 Task: Create a rule when a due date more than days from now is removed from a card by anyone except me.
Action: Mouse moved to (1055, 91)
Screenshot: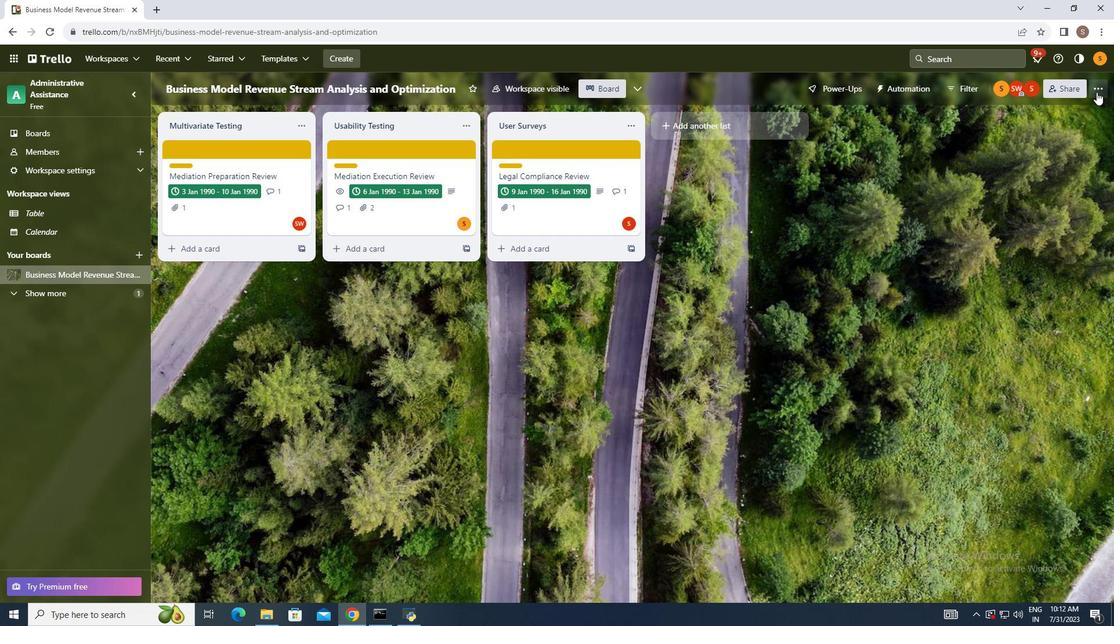
Action: Mouse pressed left at (1055, 91)
Screenshot: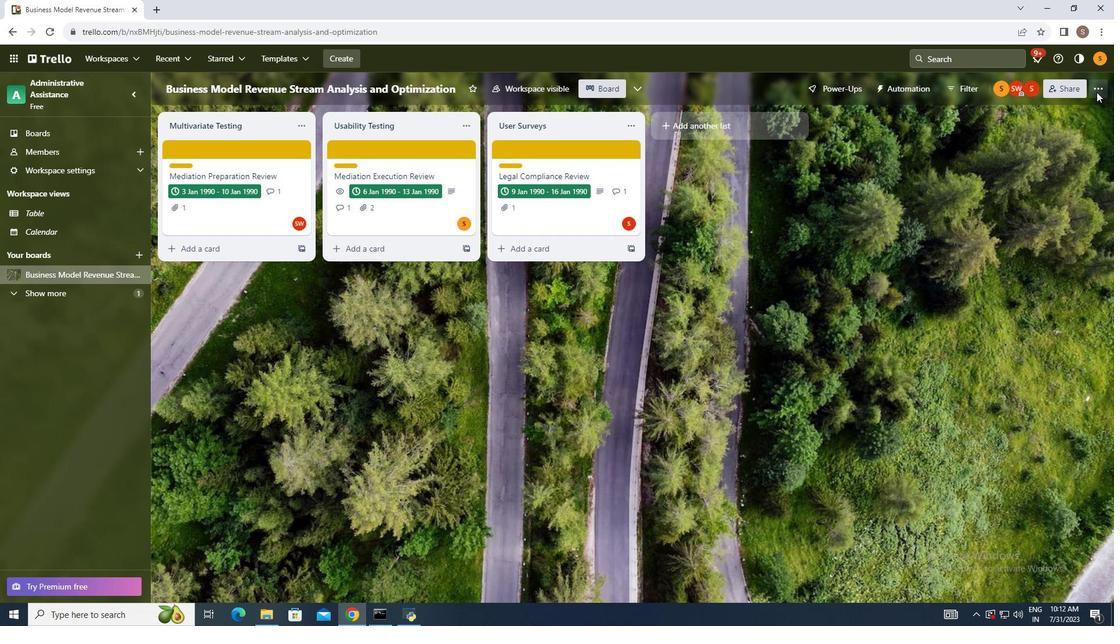 
Action: Mouse moved to (941, 236)
Screenshot: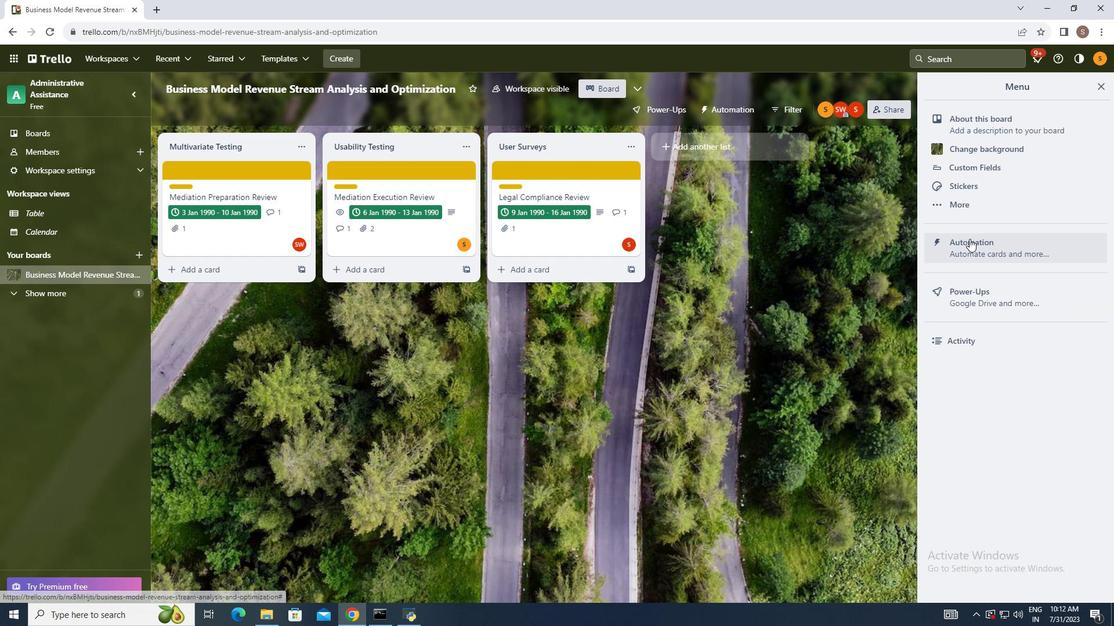 
Action: Mouse pressed left at (941, 236)
Screenshot: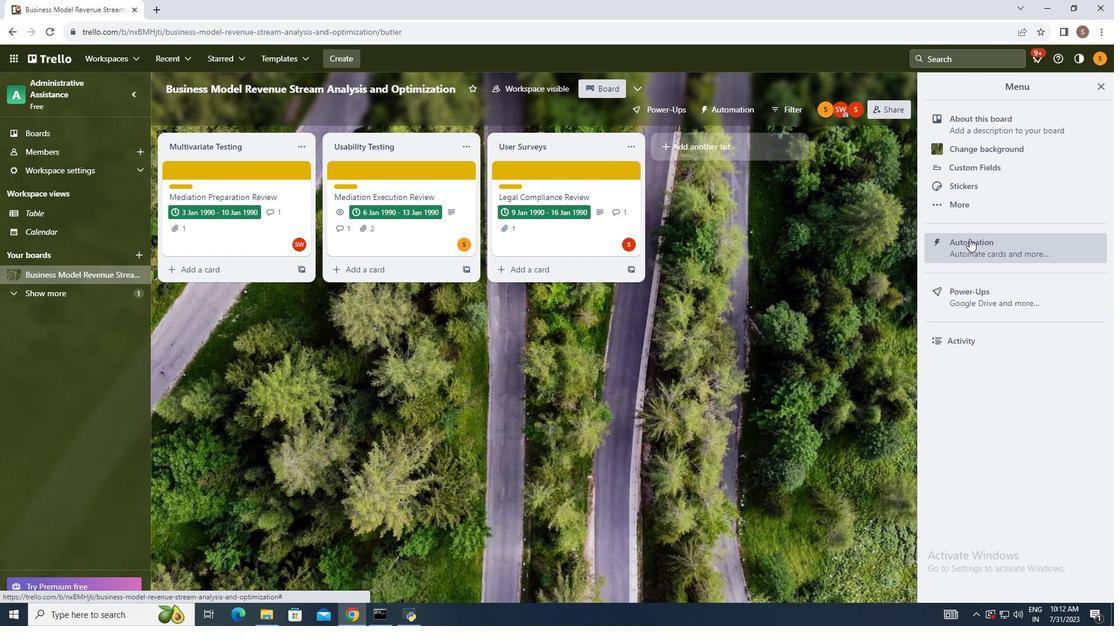 
Action: Mouse moved to (261, 204)
Screenshot: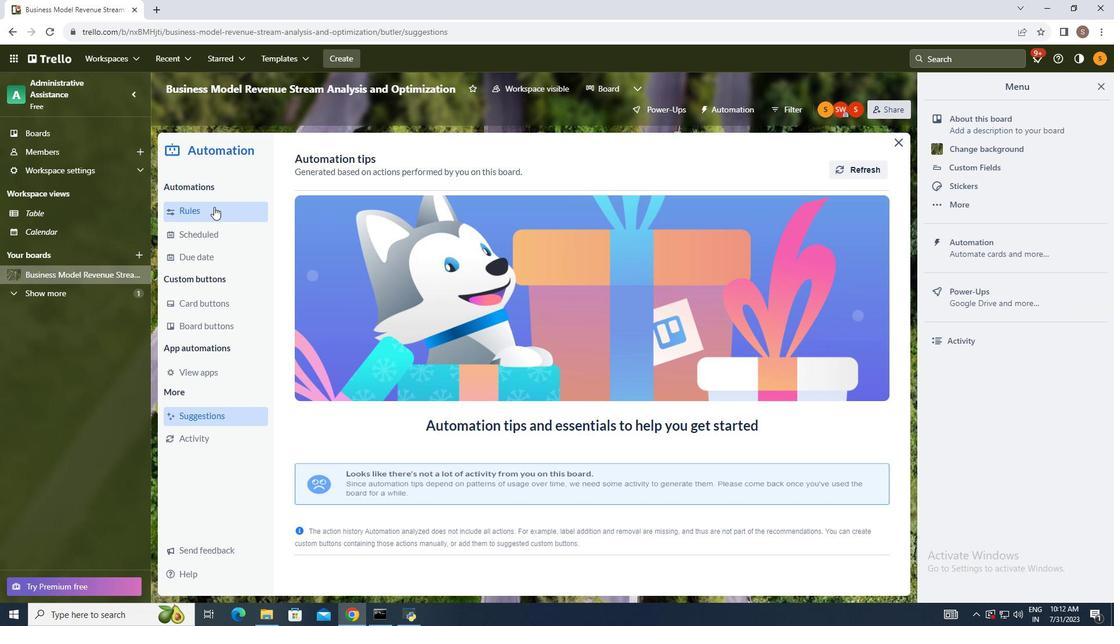 
Action: Mouse pressed left at (261, 204)
Screenshot: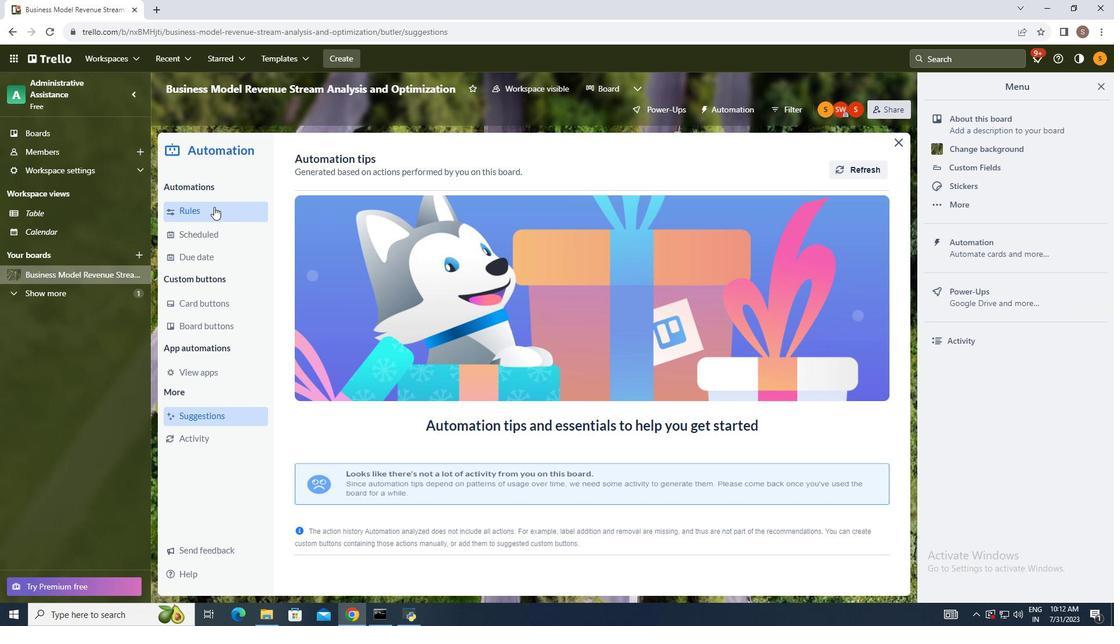 
Action: Mouse moved to (769, 161)
Screenshot: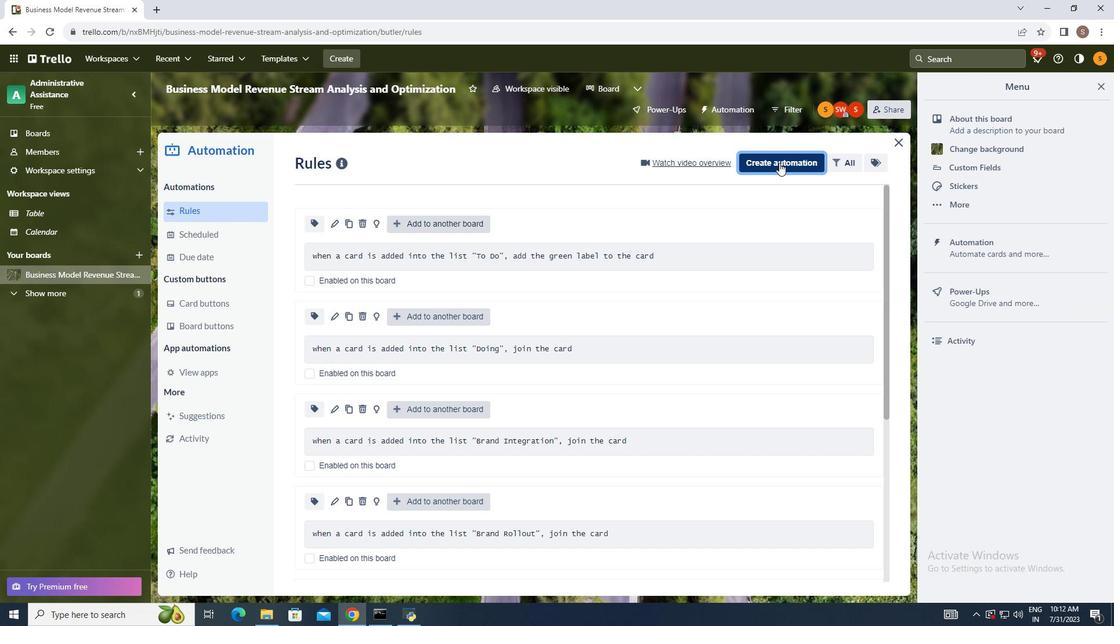 
Action: Mouse pressed left at (769, 161)
Screenshot: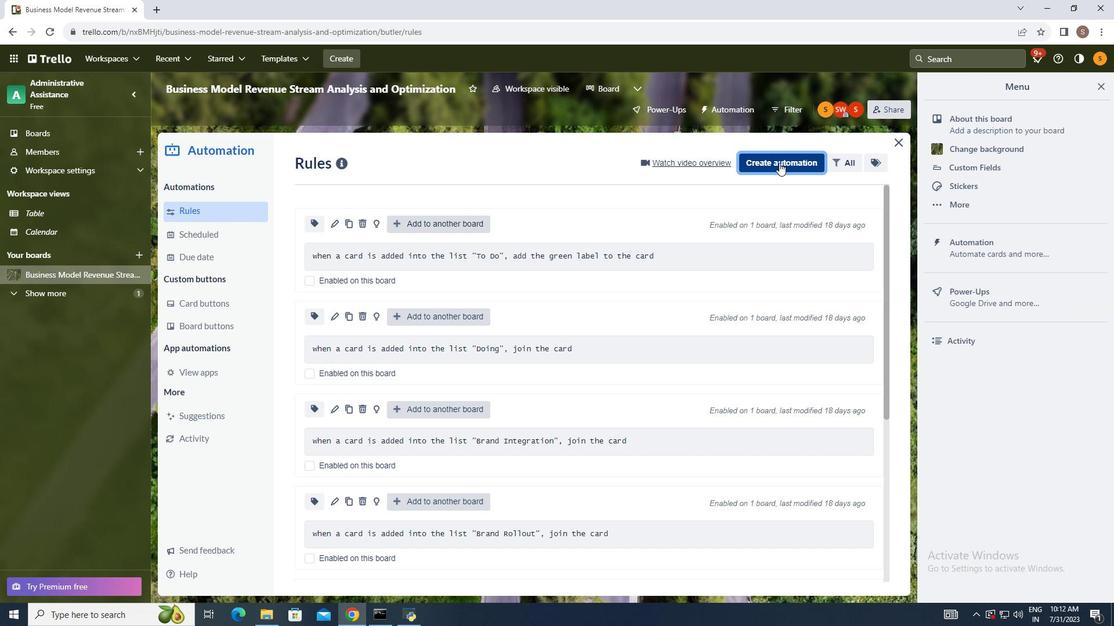 
Action: Mouse moved to (581, 267)
Screenshot: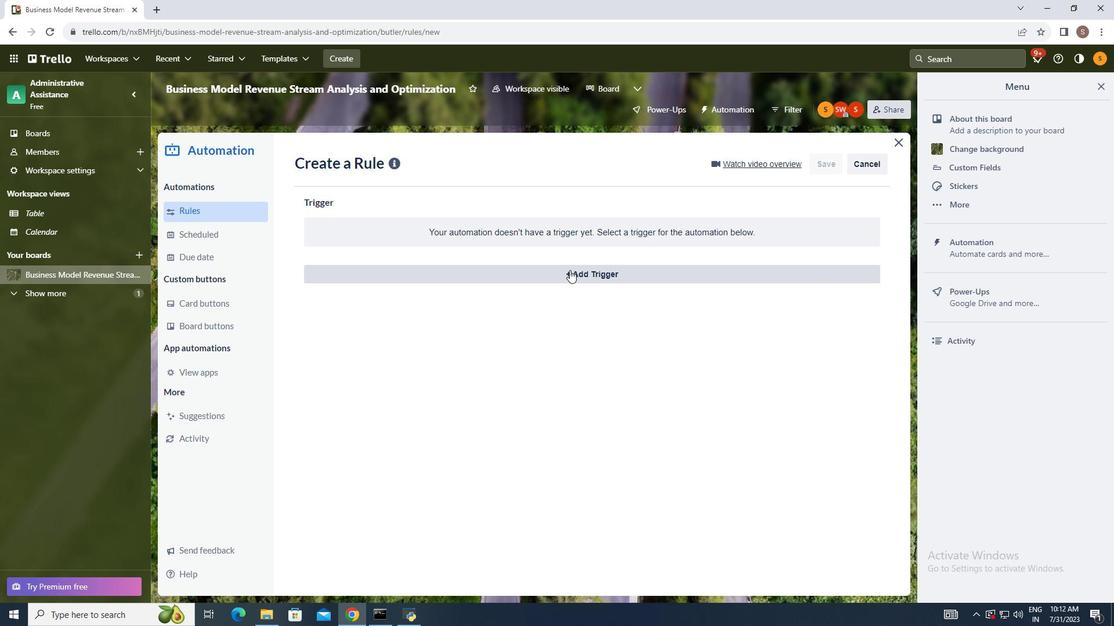 
Action: Mouse pressed left at (581, 267)
Screenshot: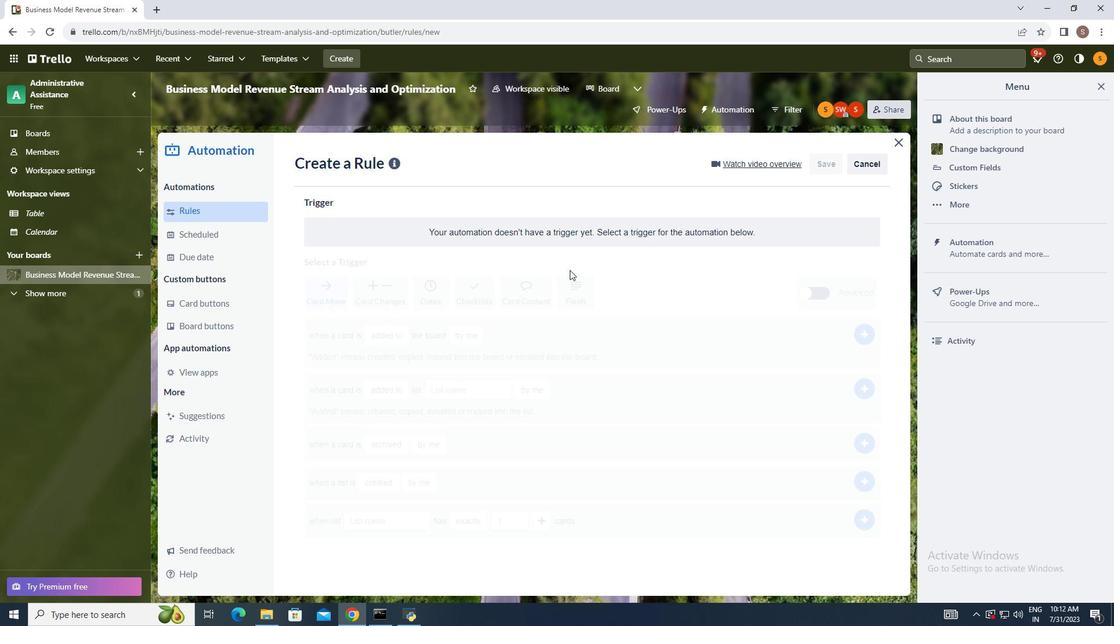 
Action: Mouse moved to (460, 304)
Screenshot: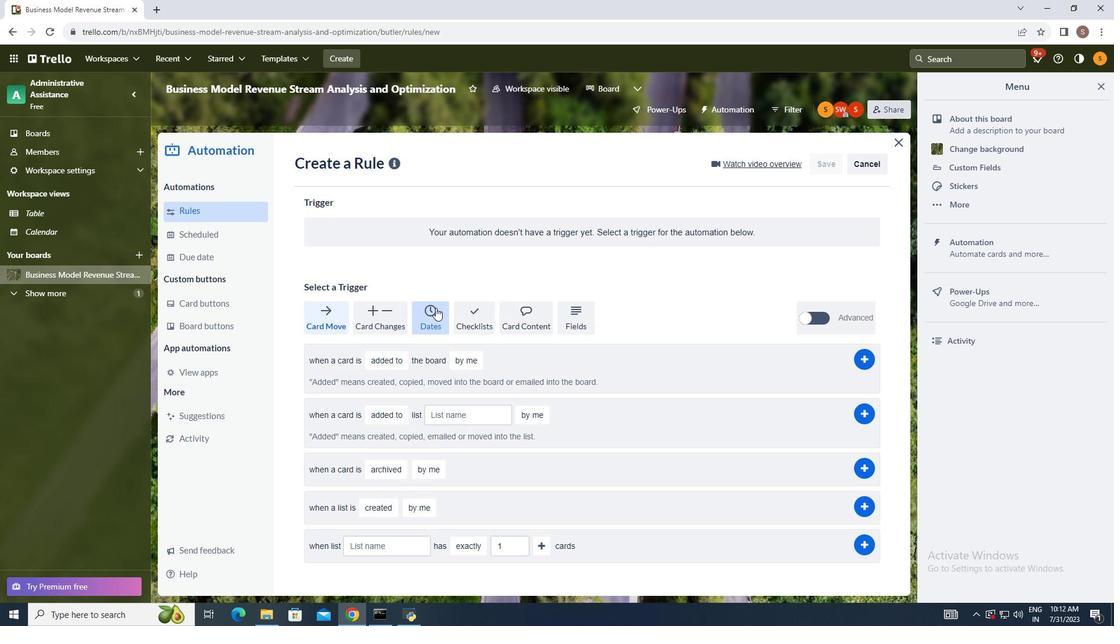 
Action: Mouse pressed left at (460, 304)
Screenshot: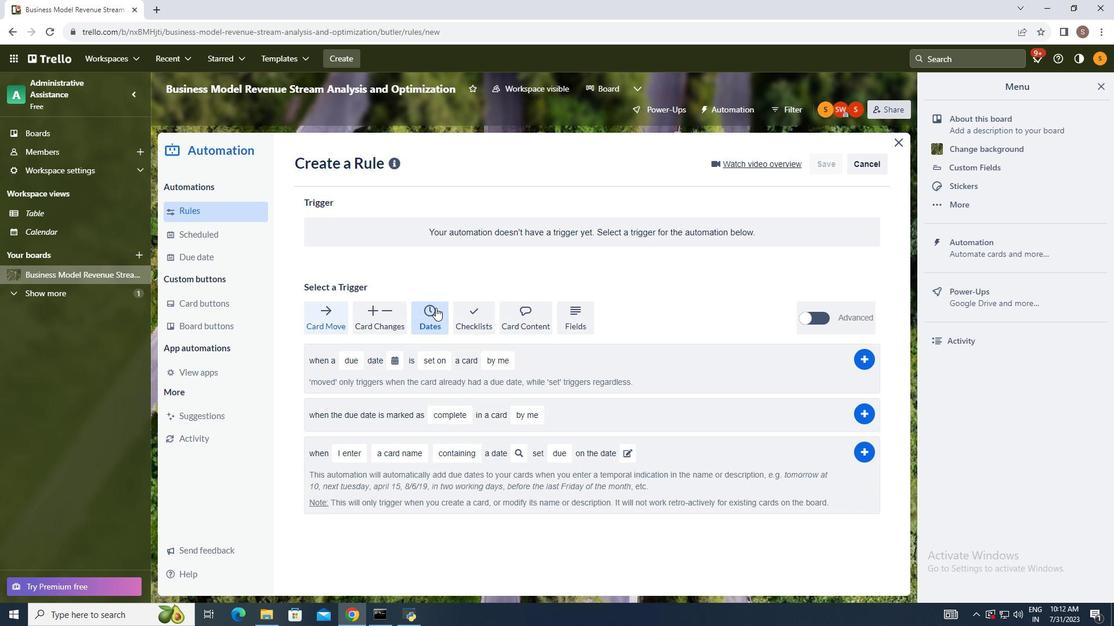 
Action: Mouse moved to (383, 350)
Screenshot: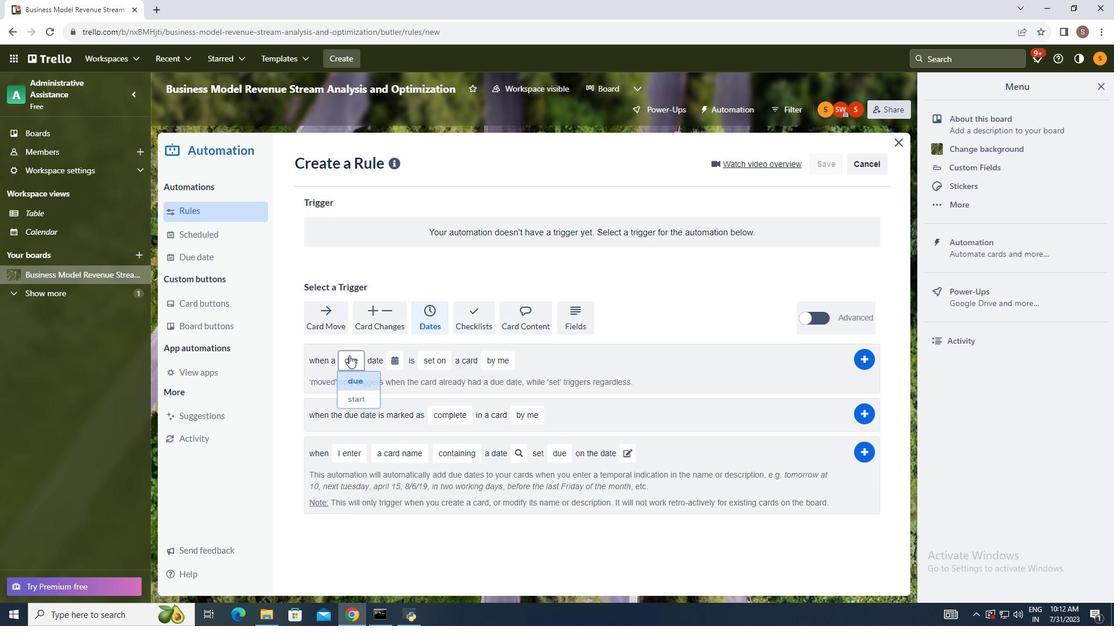 
Action: Mouse pressed left at (383, 350)
Screenshot: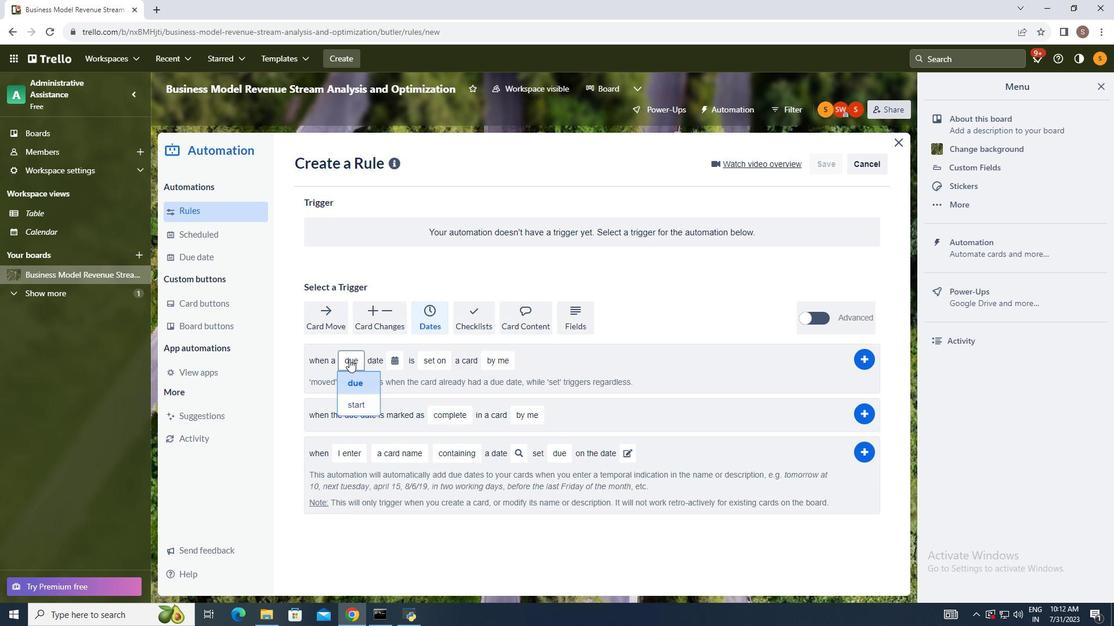 
Action: Mouse moved to (387, 375)
Screenshot: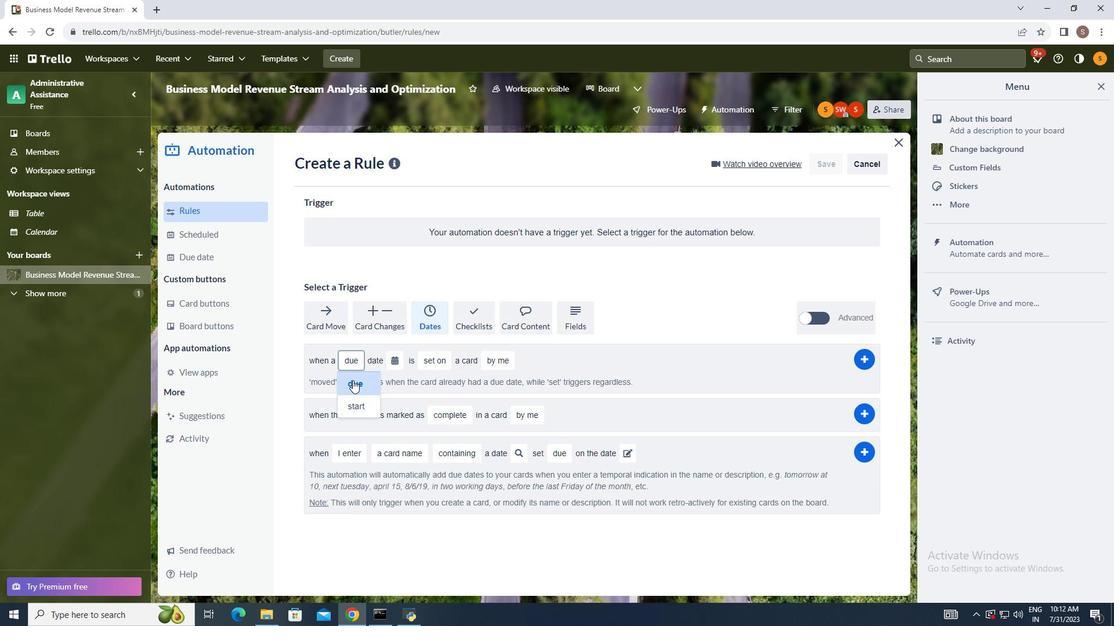 
Action: Mouse pressed left at (387, 375)
Screenshot: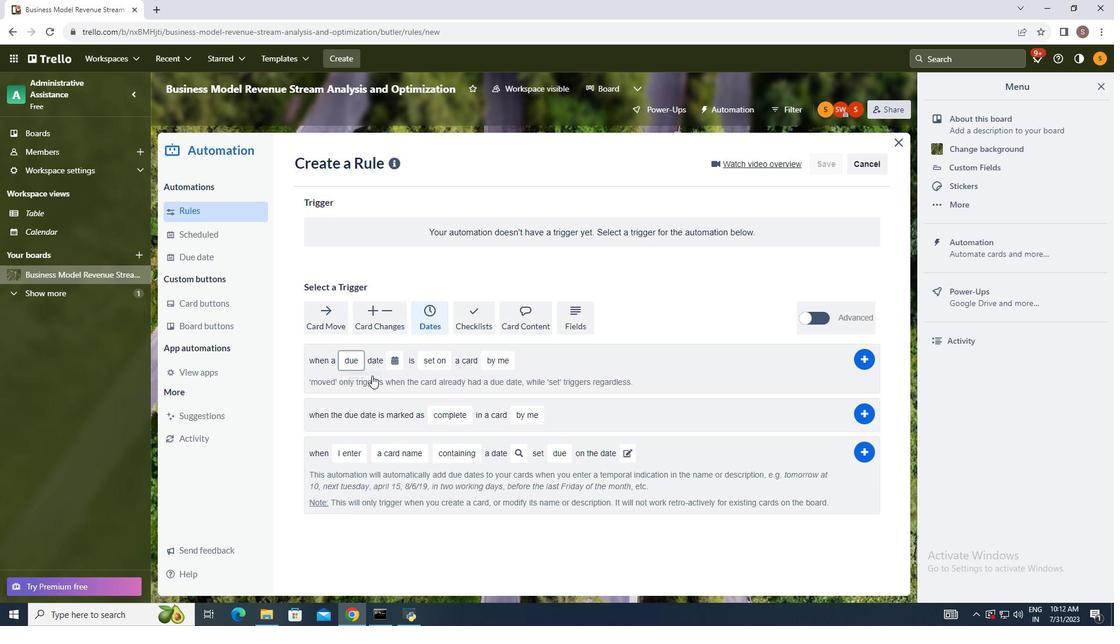
Action: Mouse moved to (429, 353)
Screenshot: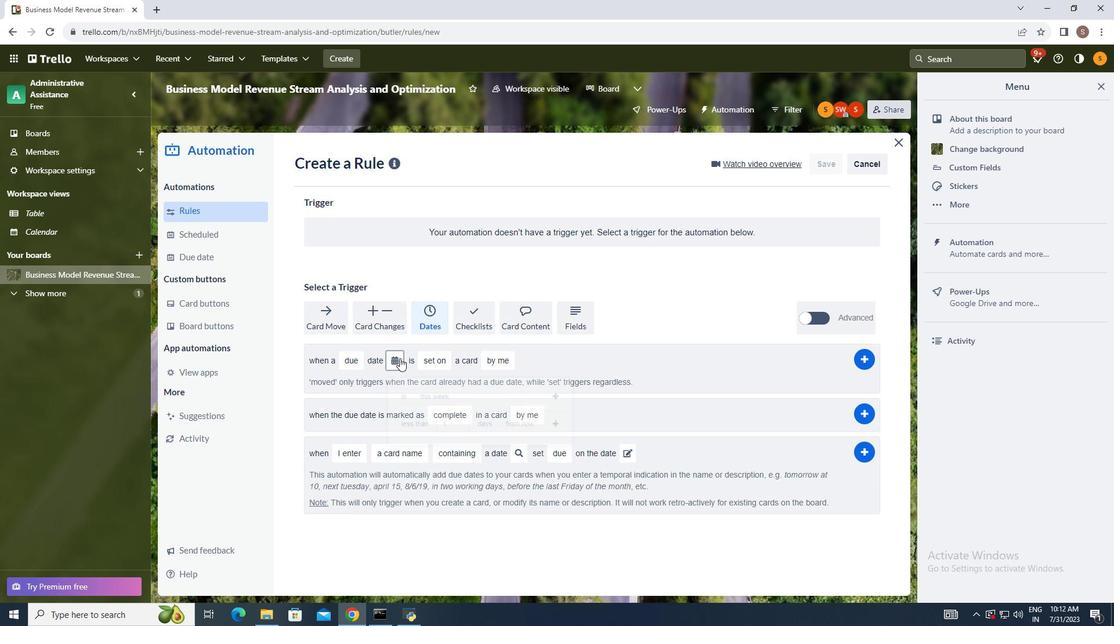 
Action: Mouse pressed left at (429, 353)
Screenshot: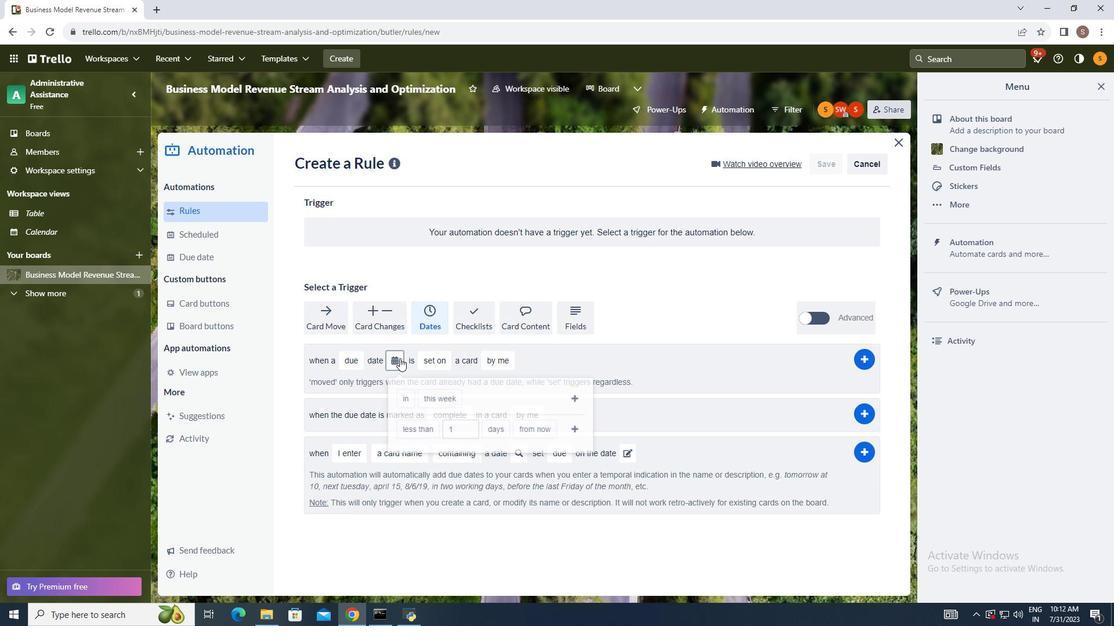 
Action: Mouse moved to (441, 422)
Screenshot: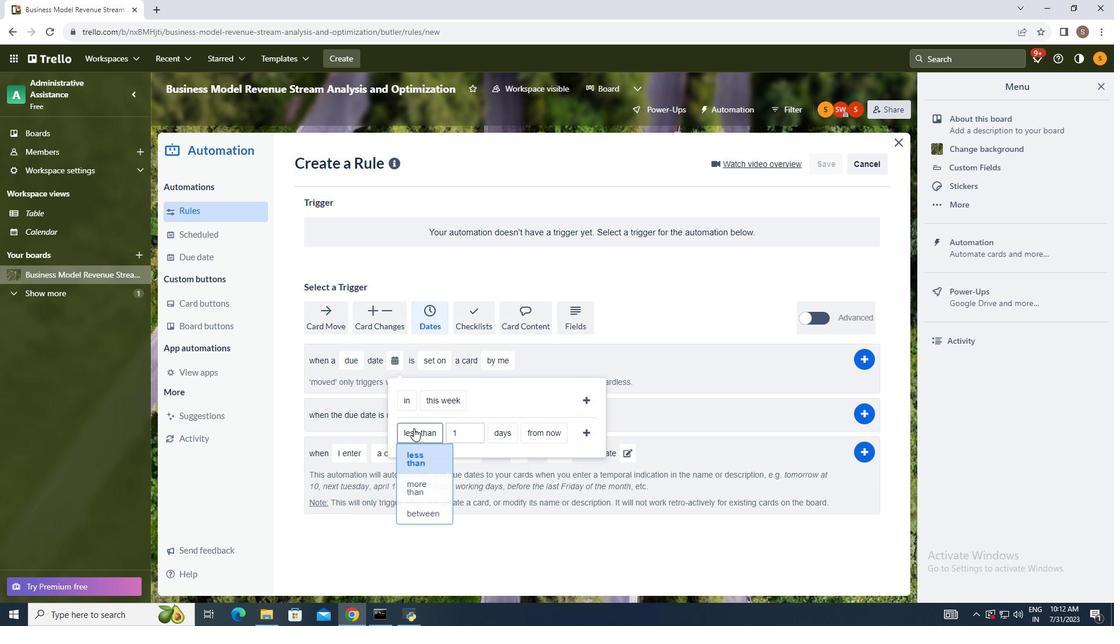 
Action: Mouse pressed left at (441, 422)
Screenshot: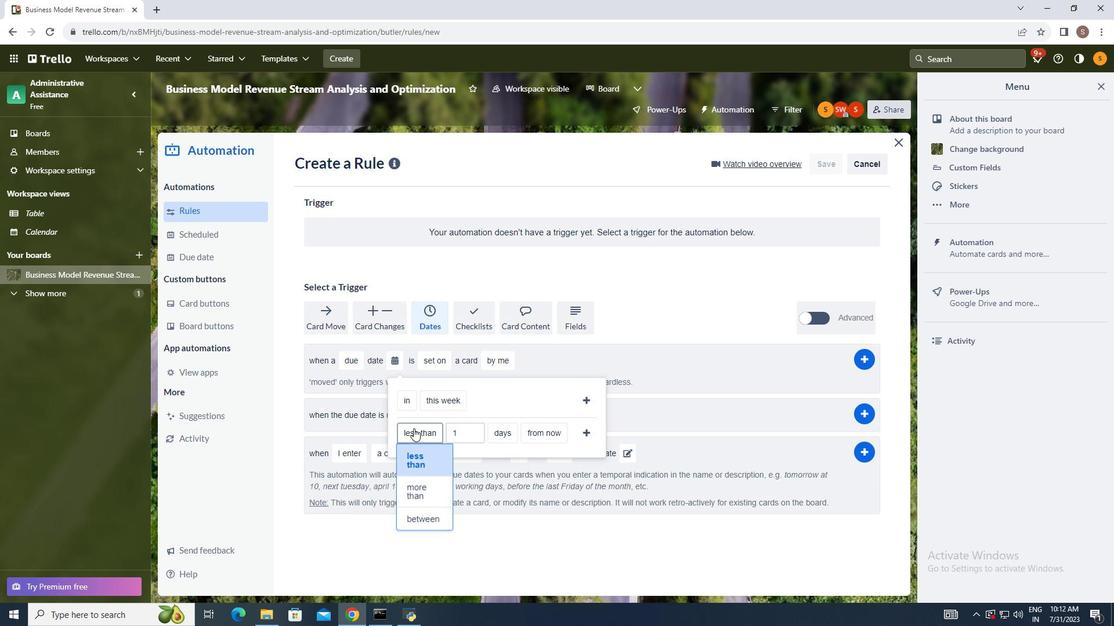 
Action: Mouse moved to (453, 484)
Screenshot: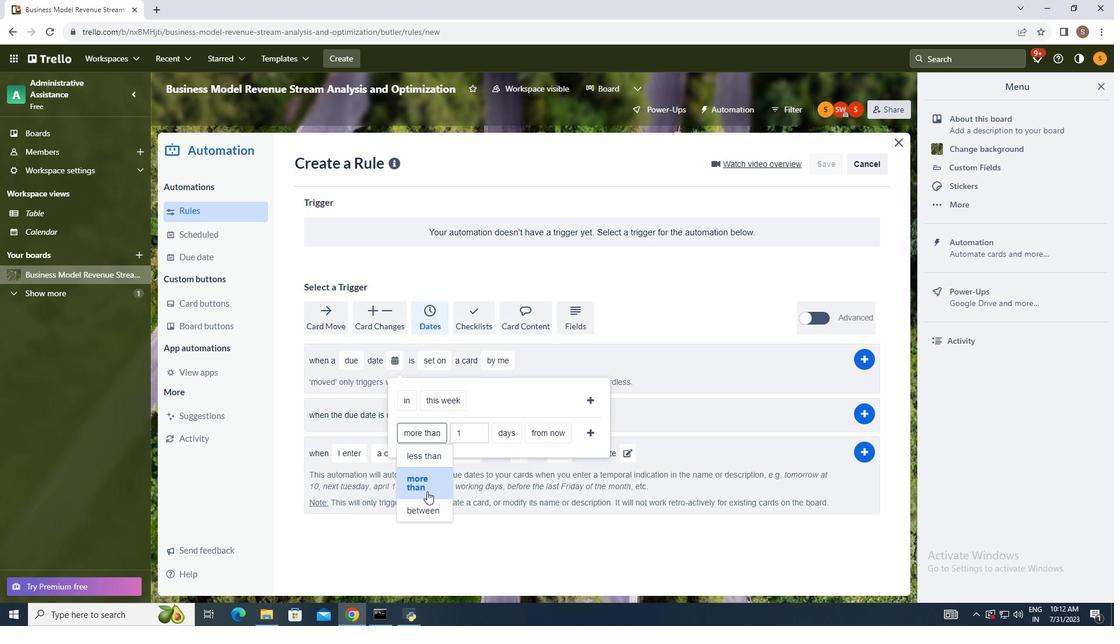 
Action: Mouse pressed left at (453, 484)
Screenshot: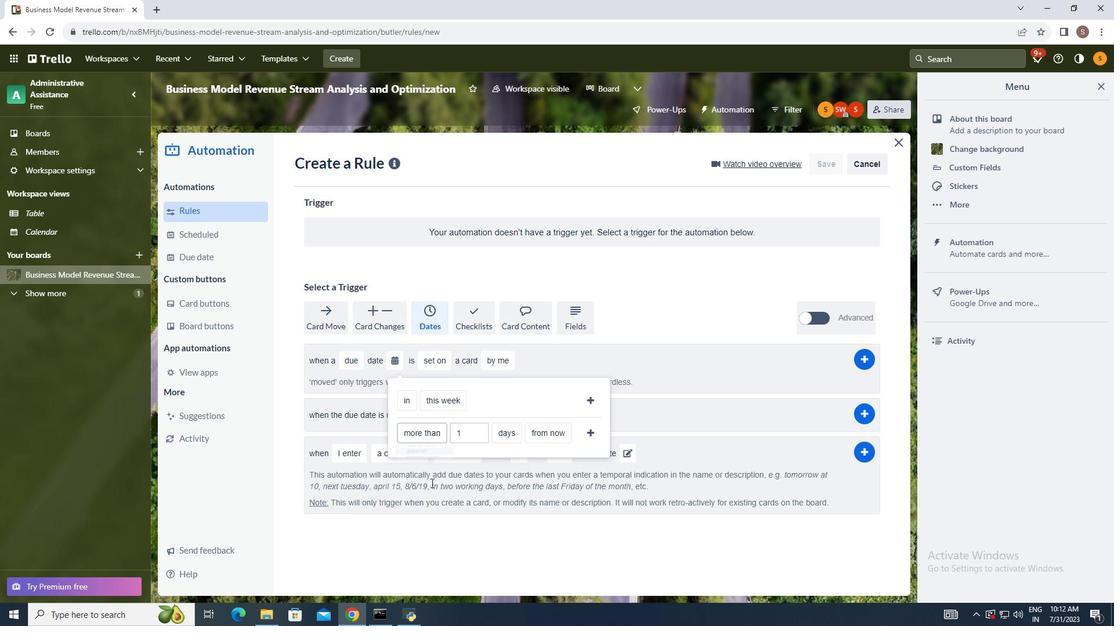 
Action: Mouse moved to (522, 426)
Screenshot: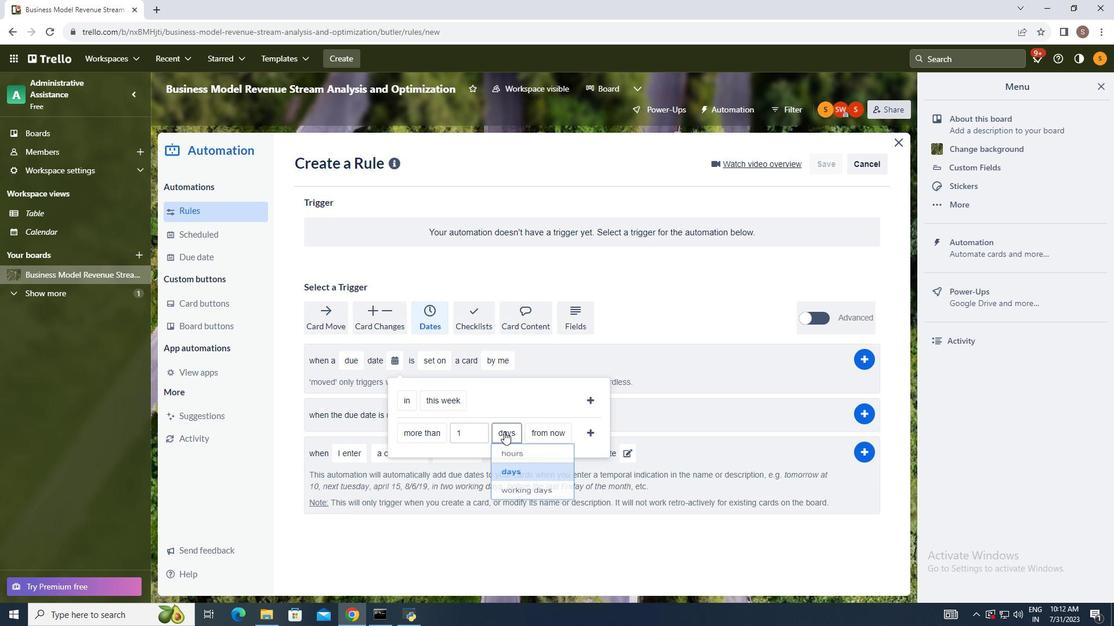 
Action: Mouse pressed left at (522, 426)
Screenshot: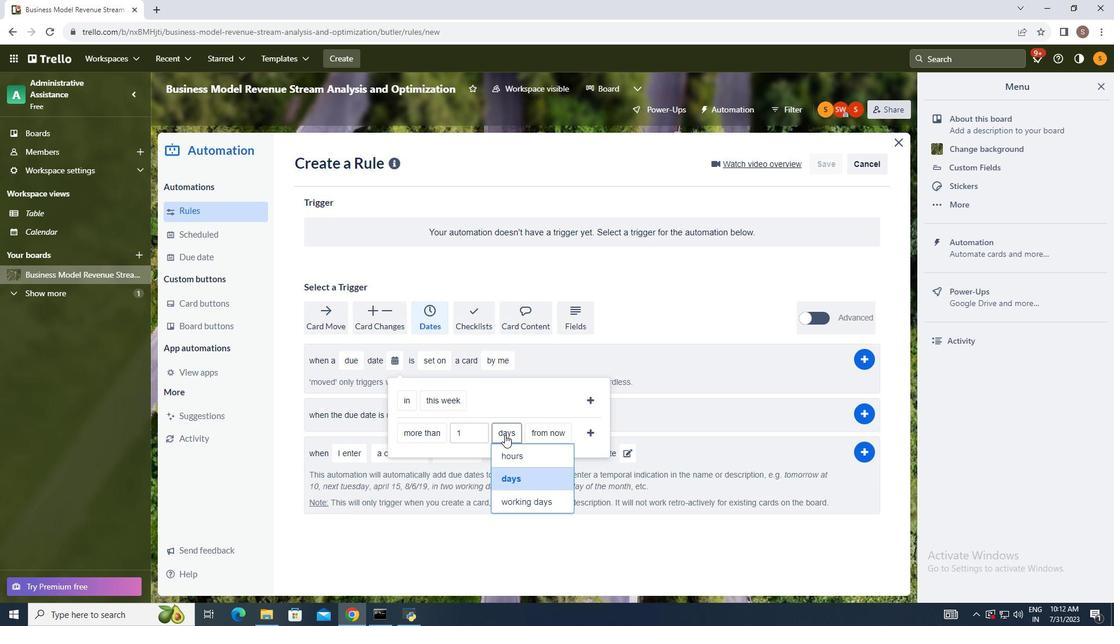 
Action: Mouse moved to (532, 466)
Screenshot: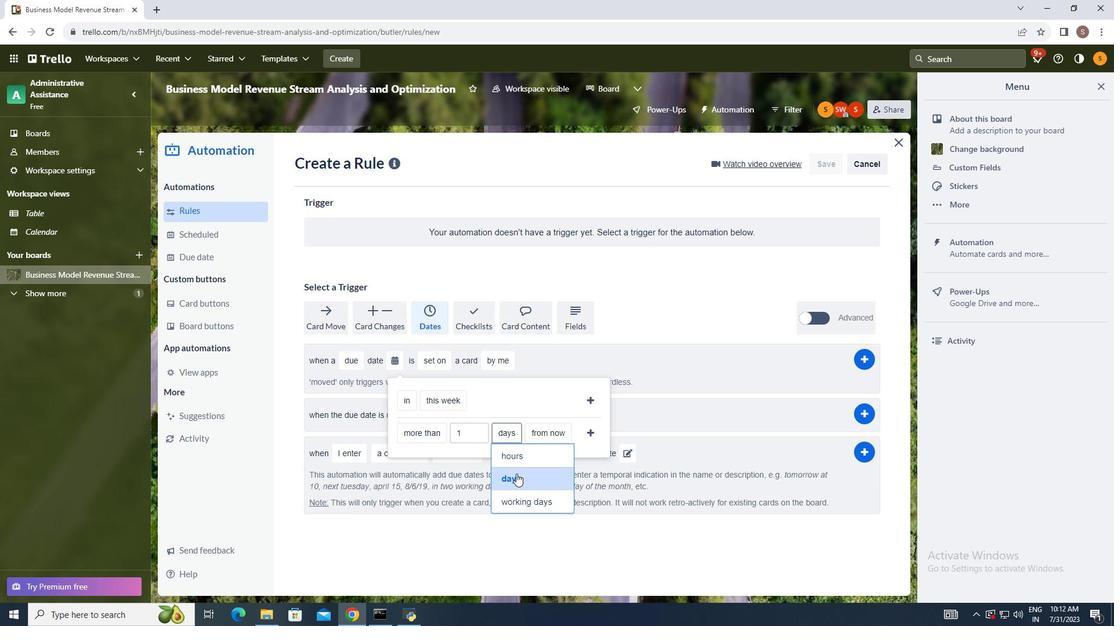 
Action: Mouse pressed left at (532, 466)
Screenshot: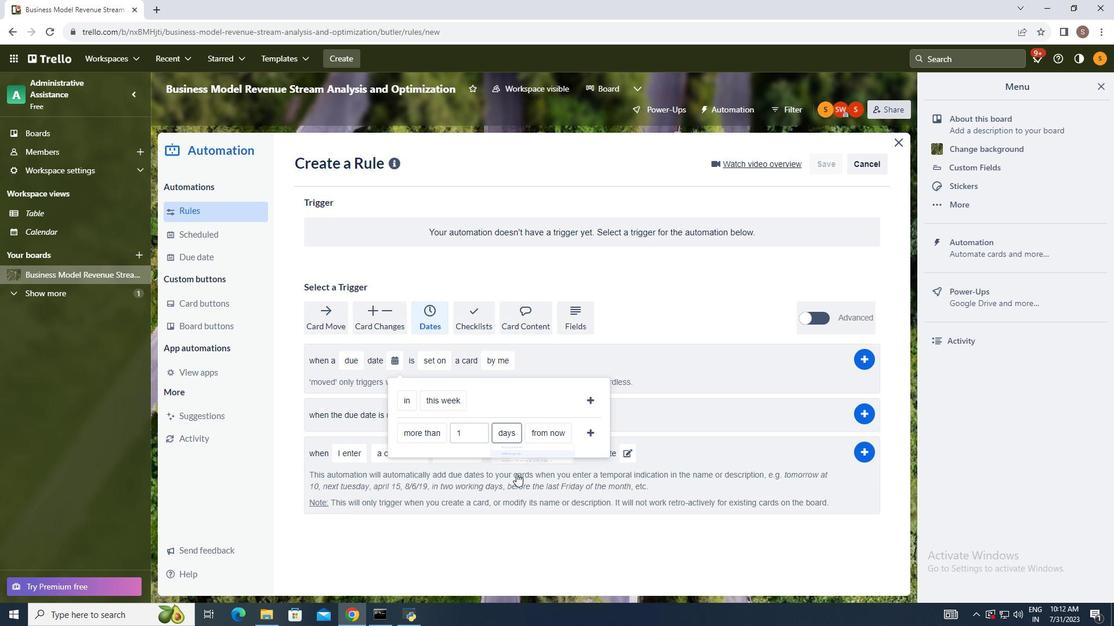 
Action: Mouse moved to (561, 427)
Screenshot: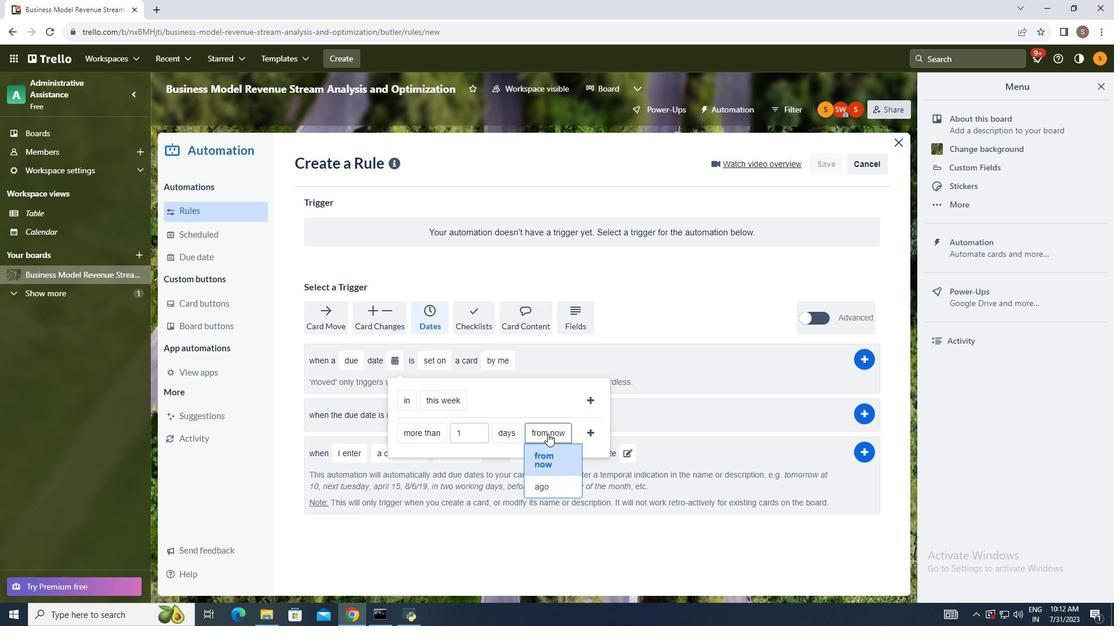 
Action: Mouse pressed left at (561, 427)
Screenshot: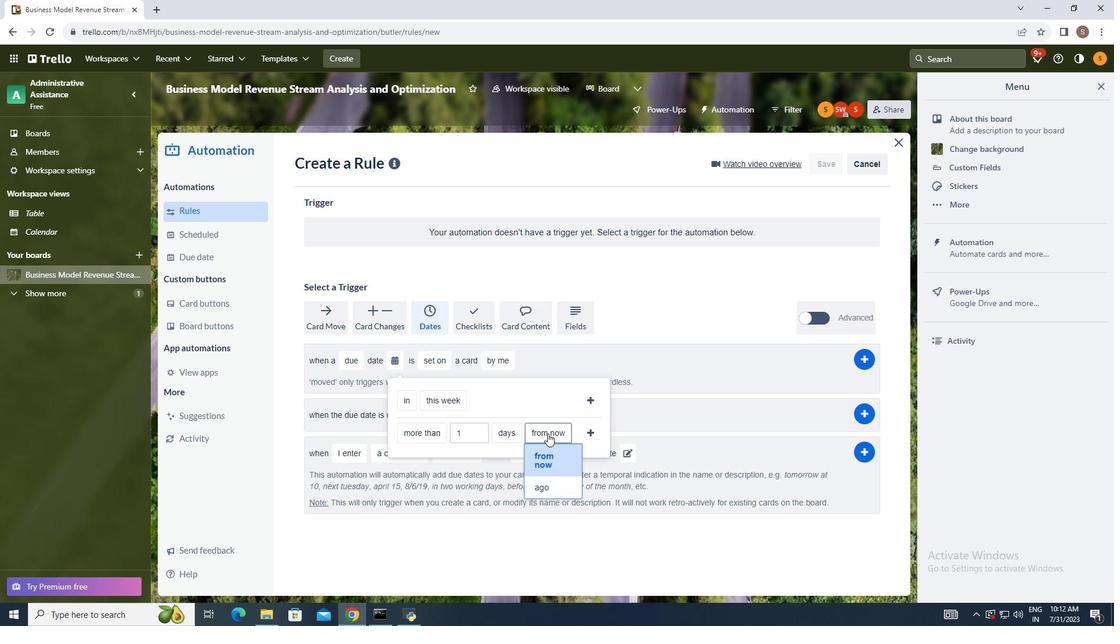 
Action: Mouse moved to (565, 447)
Screenshot: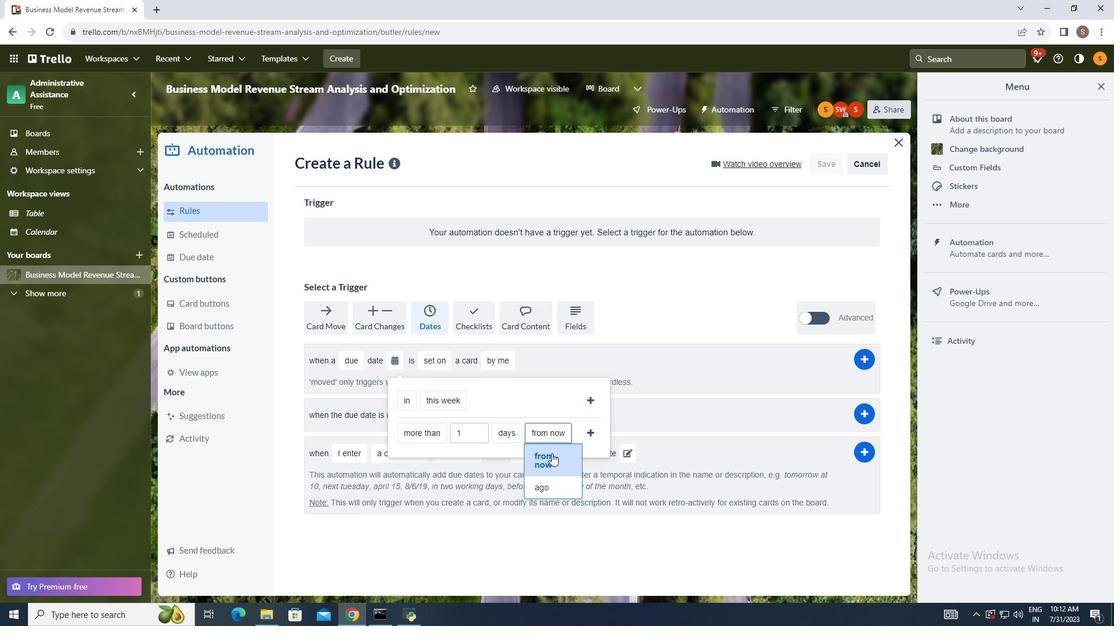 
Action: Mouse pressed left at (565, 447)
Screenshot: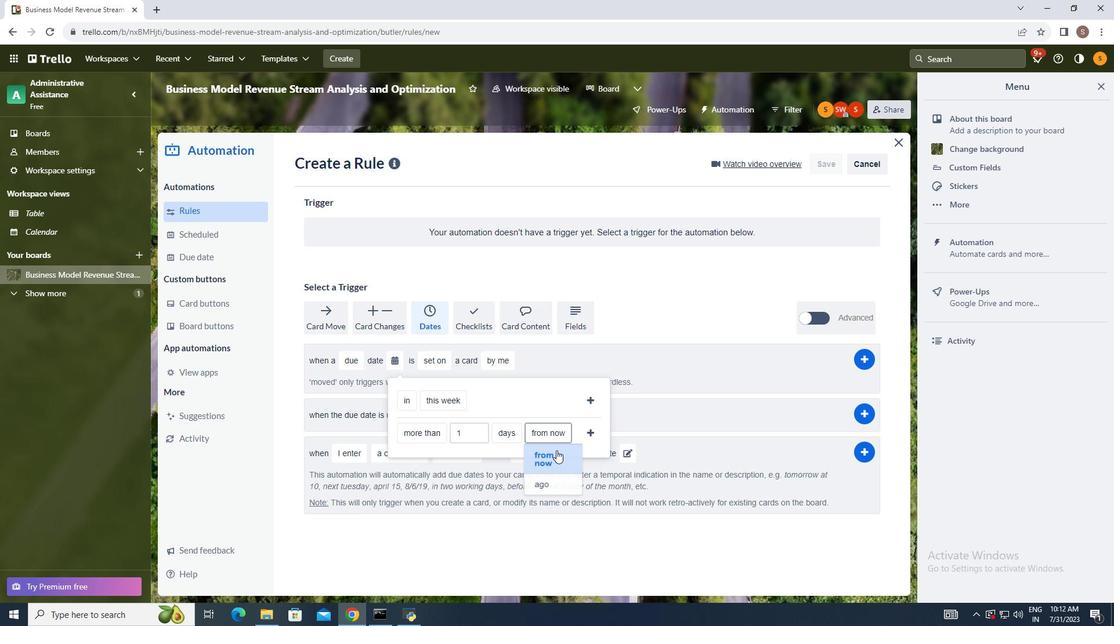 
Action: Mouse moved to (599, 426)
Screenshot: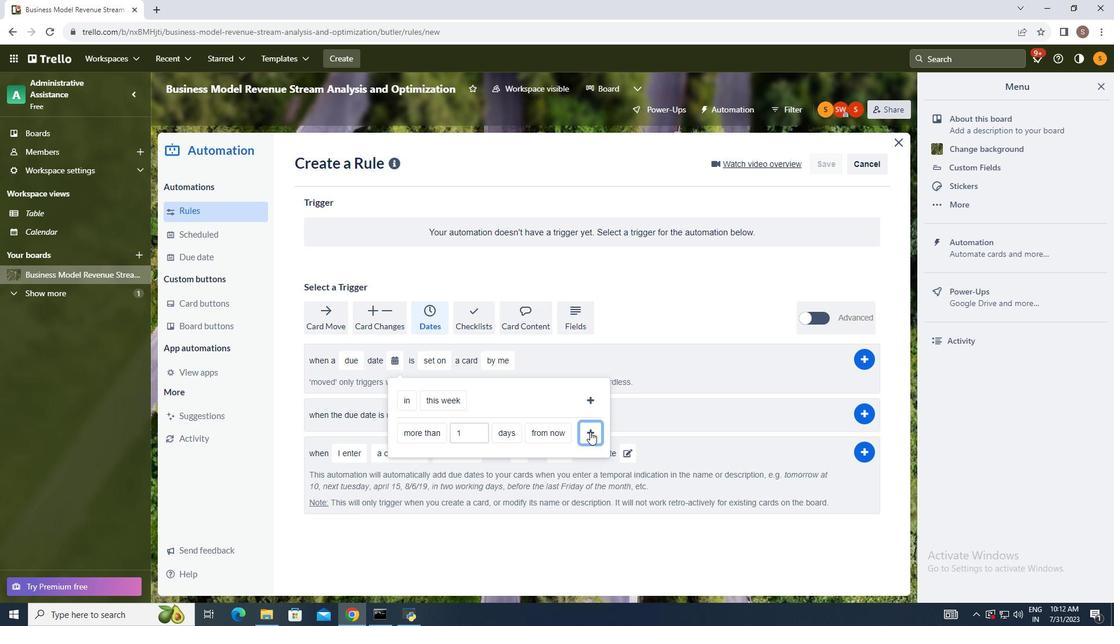 
Action: Mouse pressed left at (599, 426)
Screenshot: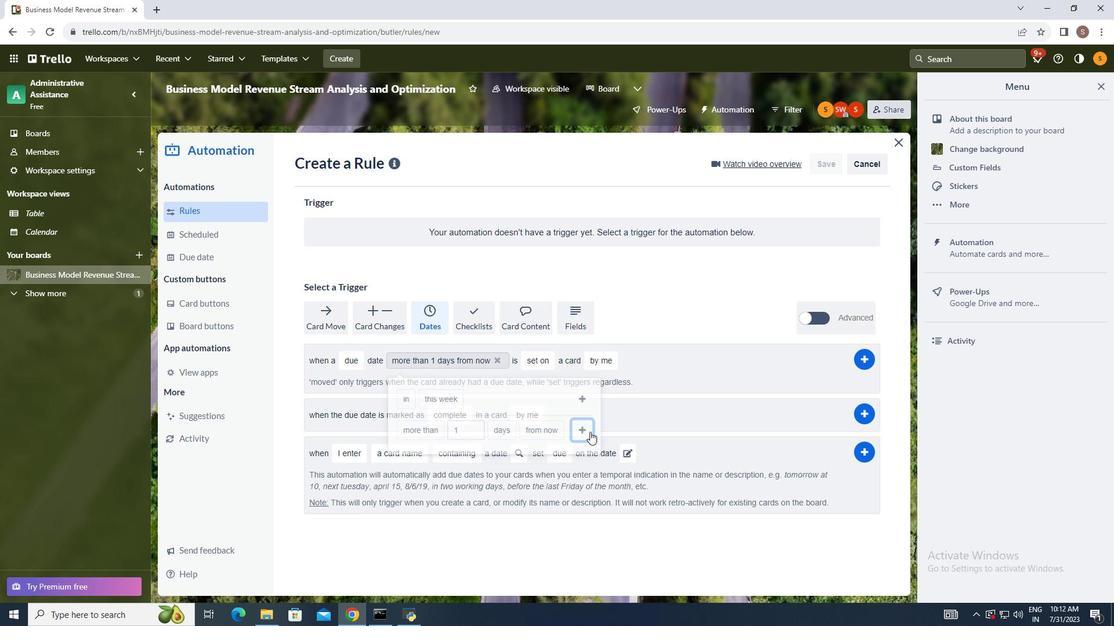 
Action: Mouse moved to (557, 358)
Screenshot: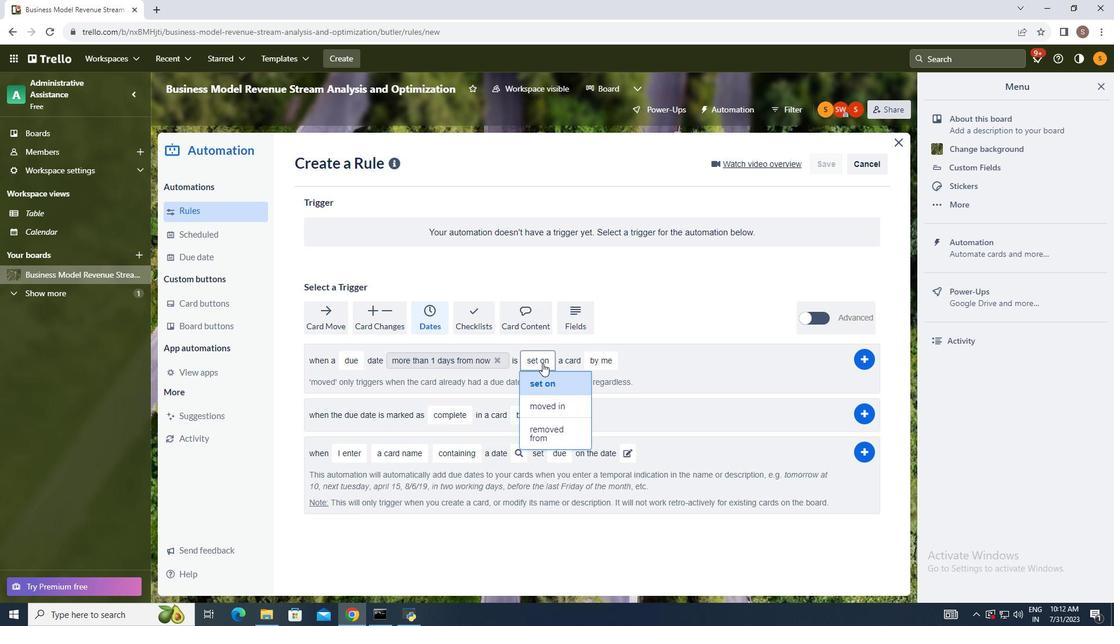 
Action: Mouse pressed left at (557, 358)
Screenshot: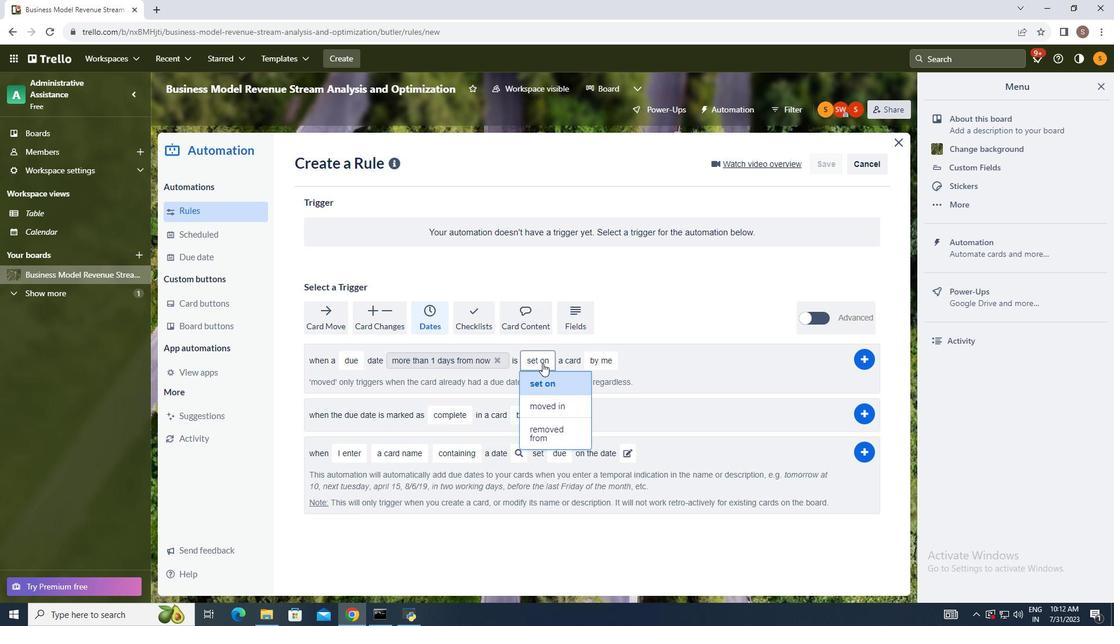 
Action: Mouse moved to (553, 428)
Screenshot: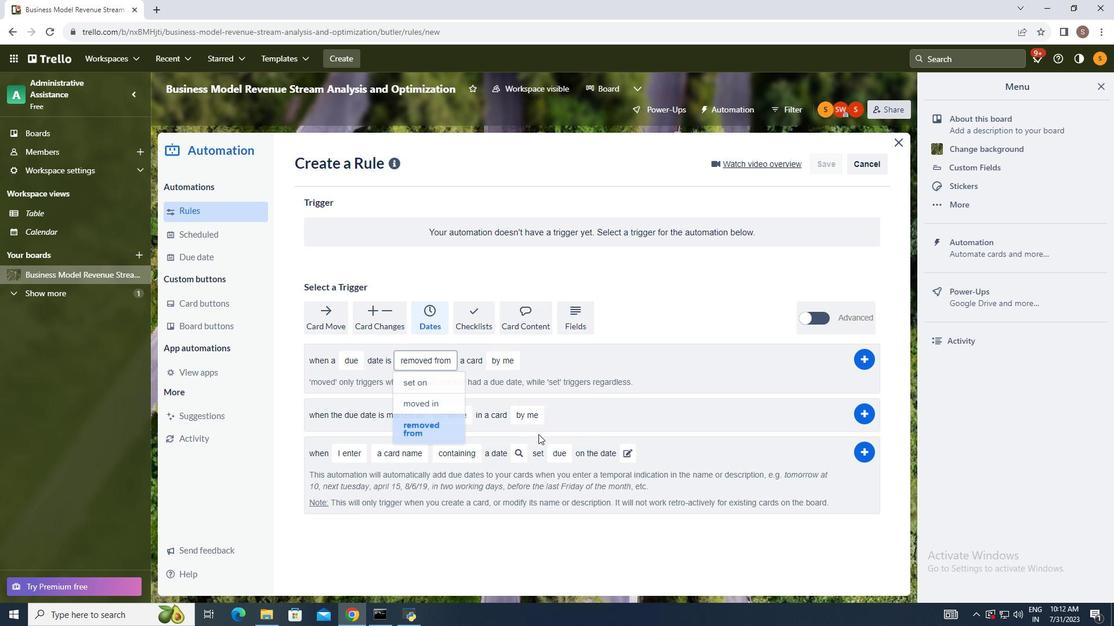 
Action: Mouse pressed left at (553, 428)
Screenshot: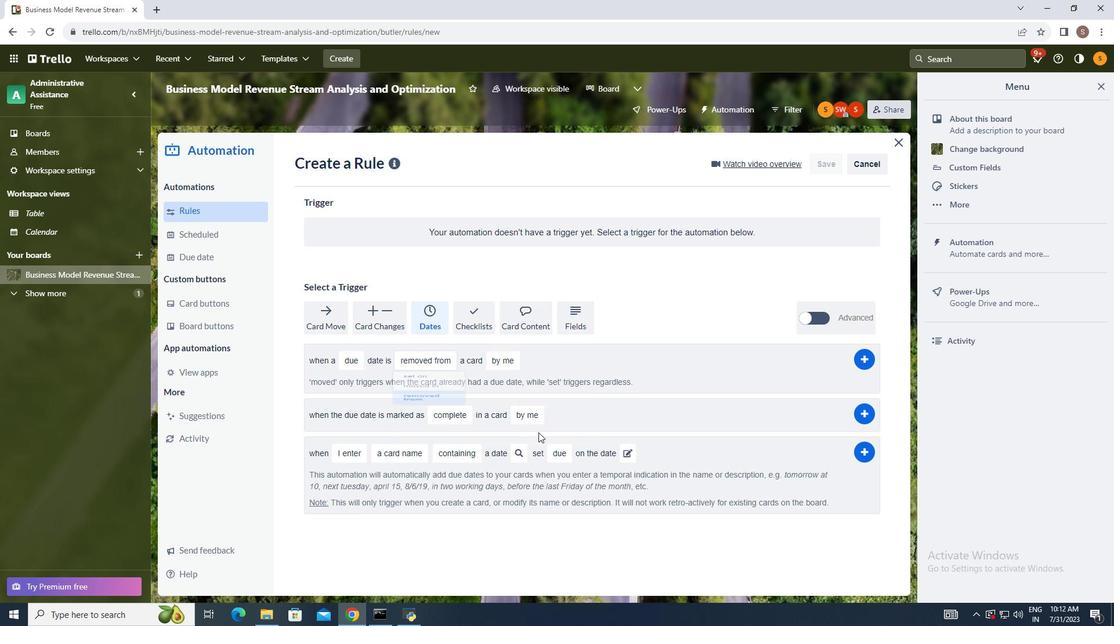 
Action: Mouse moved to (528, 357)
Screenshot: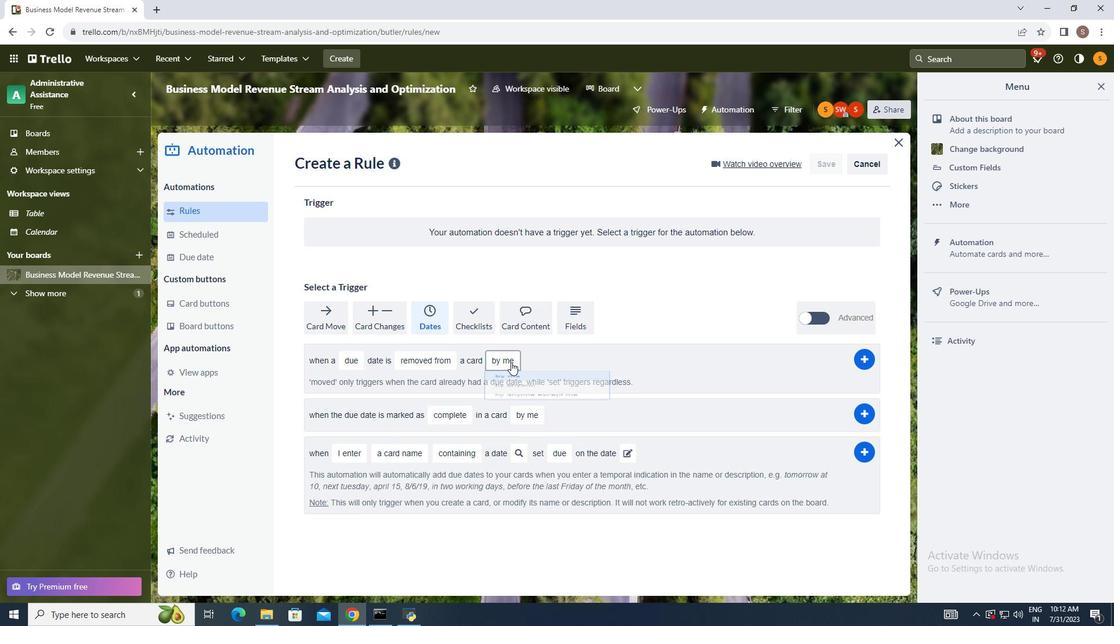 
Action: Mouse pressed left at (528, 357)
Screenshot: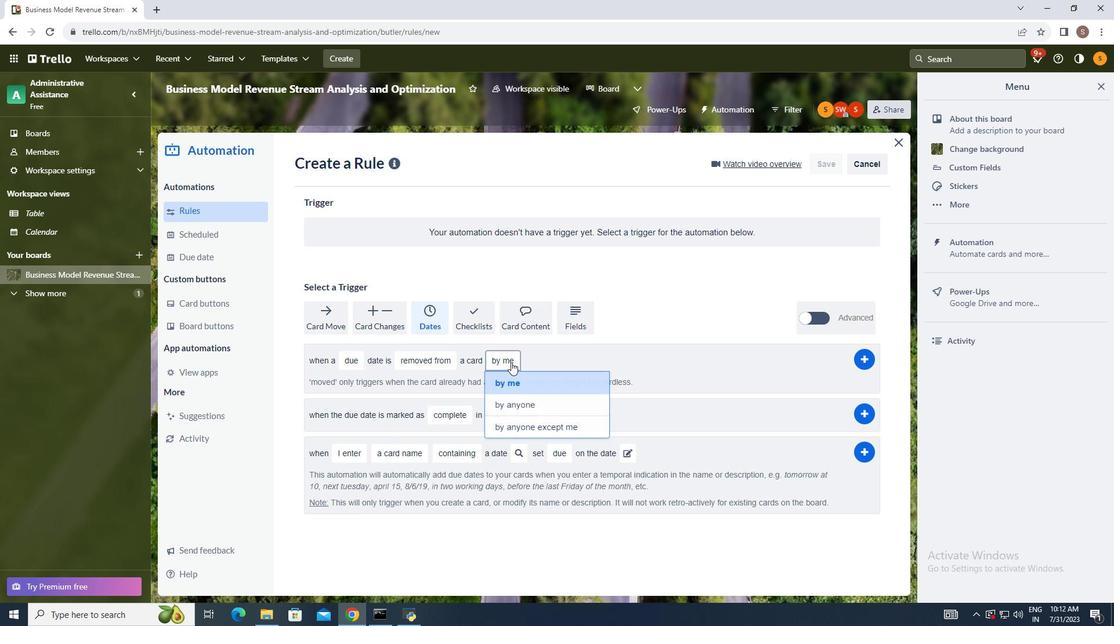 
Action: Mouse moved to (550, 417)
Screenshot: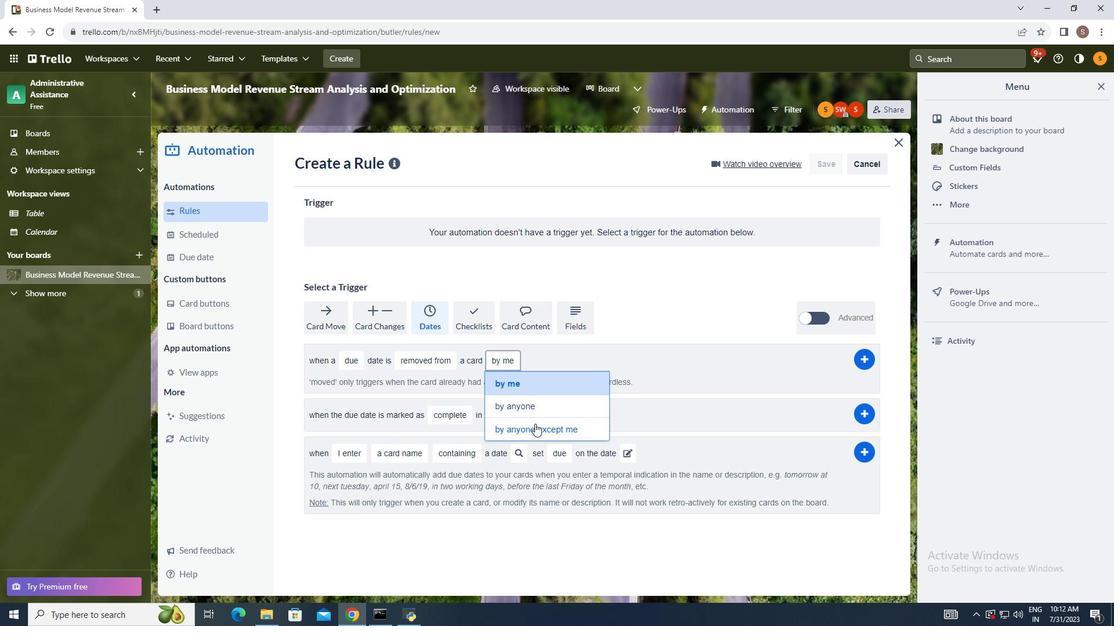 
Action: Mouse pressed left at (550, 417)
Screenshot: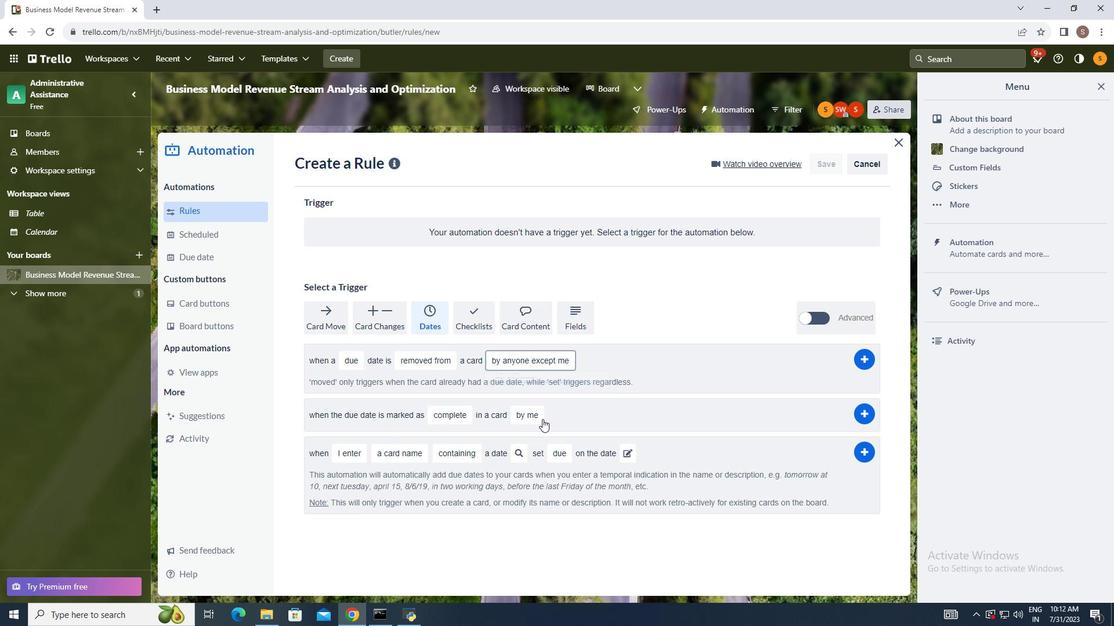 
Action: Mouse moved to (666, 346)
Screenshot: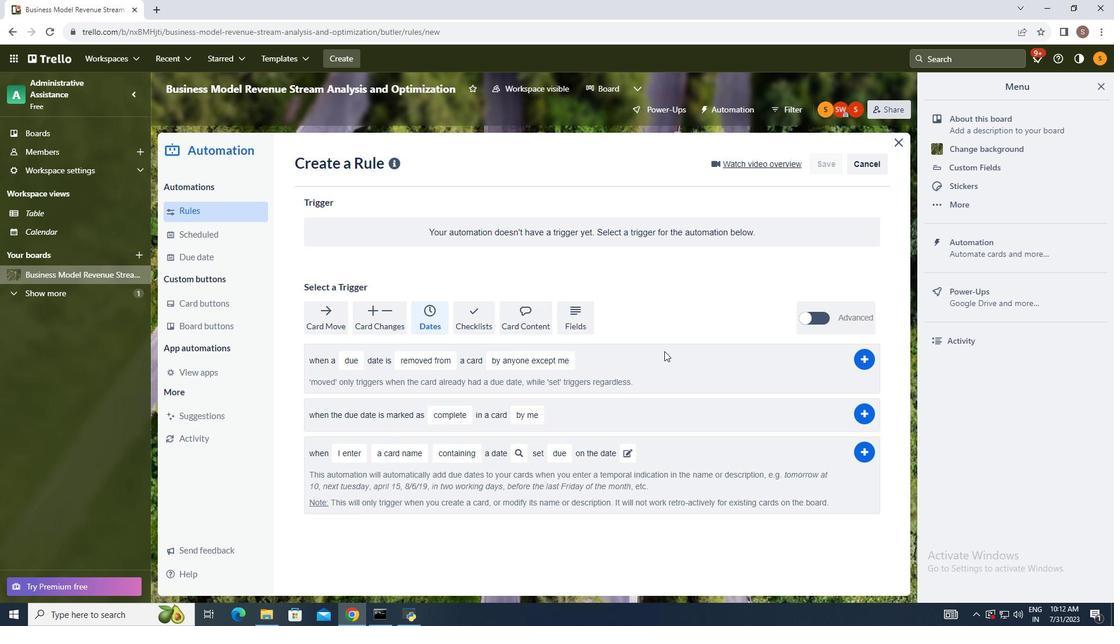 
